 Task: Apply language "Hindi".
Action: Mouse pressed left at (957, 145)
Screenshot: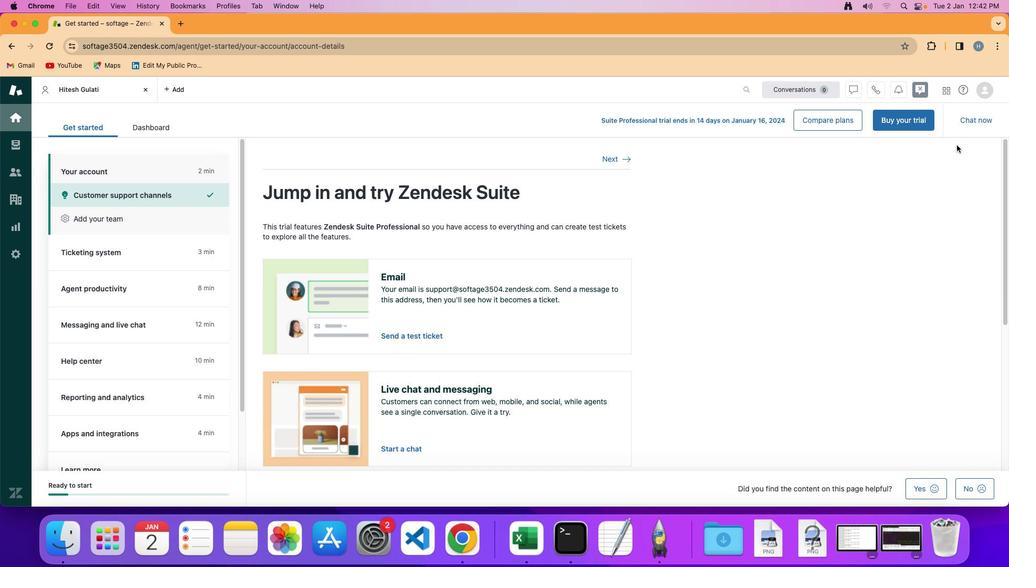 
Action: Mouse moved to (977, 89)
Screenshot: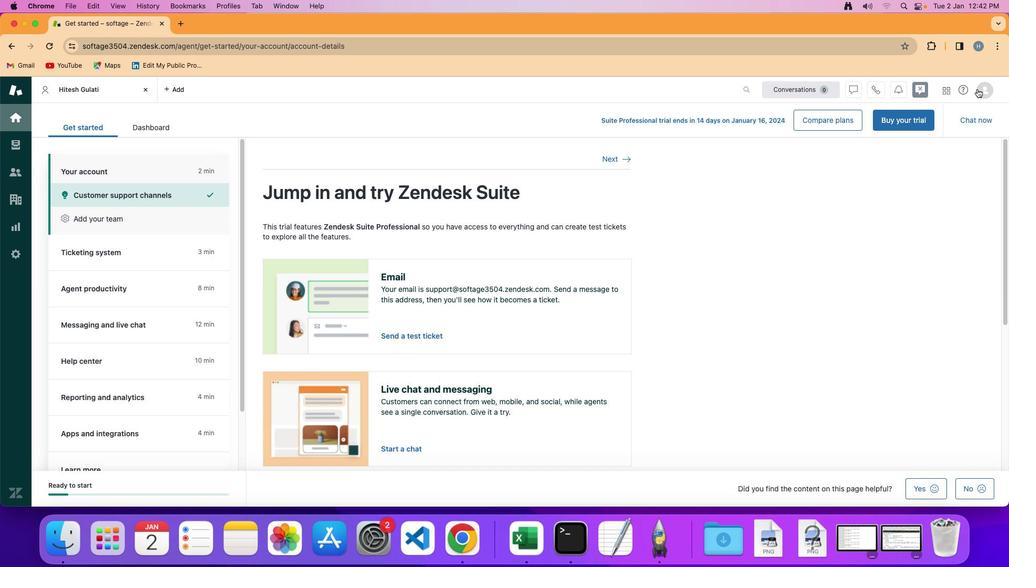 
Action: Mouse pressed left at (977, 89)
Screenshot: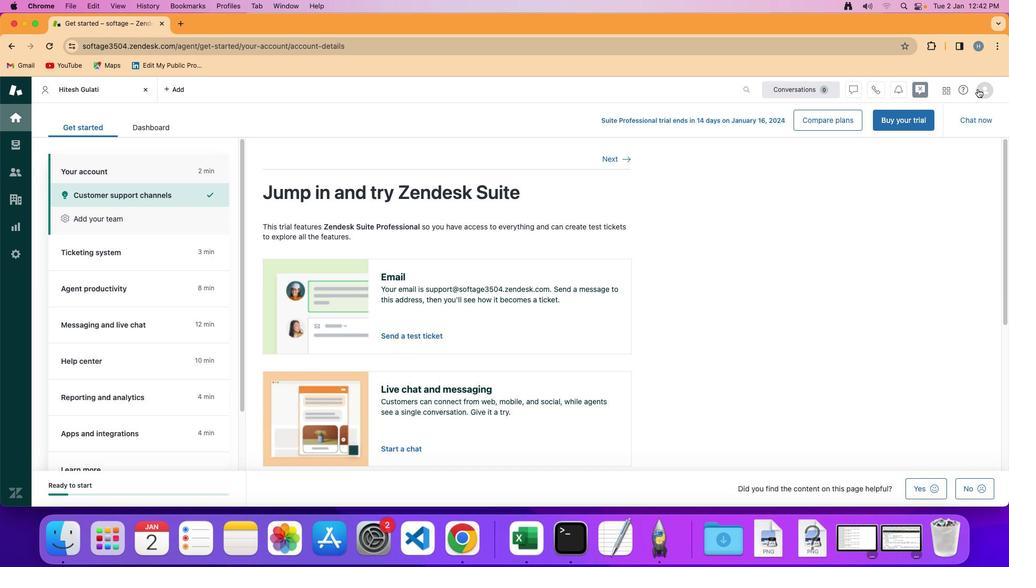 
Action: Mouse moved to (964, 124)
Screenshot: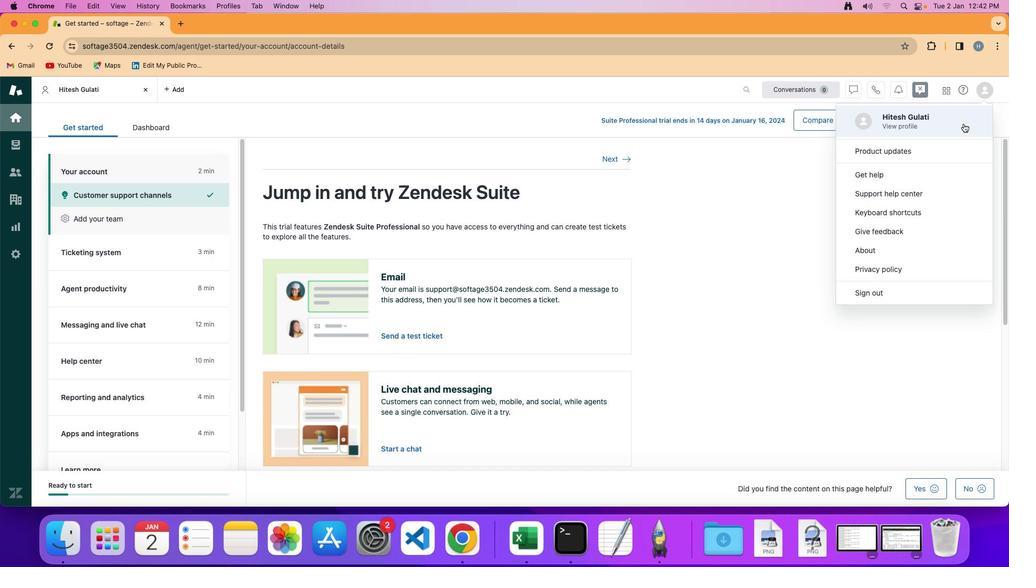 
Action: Mouse pressed left at (964, 124)
Screenshot: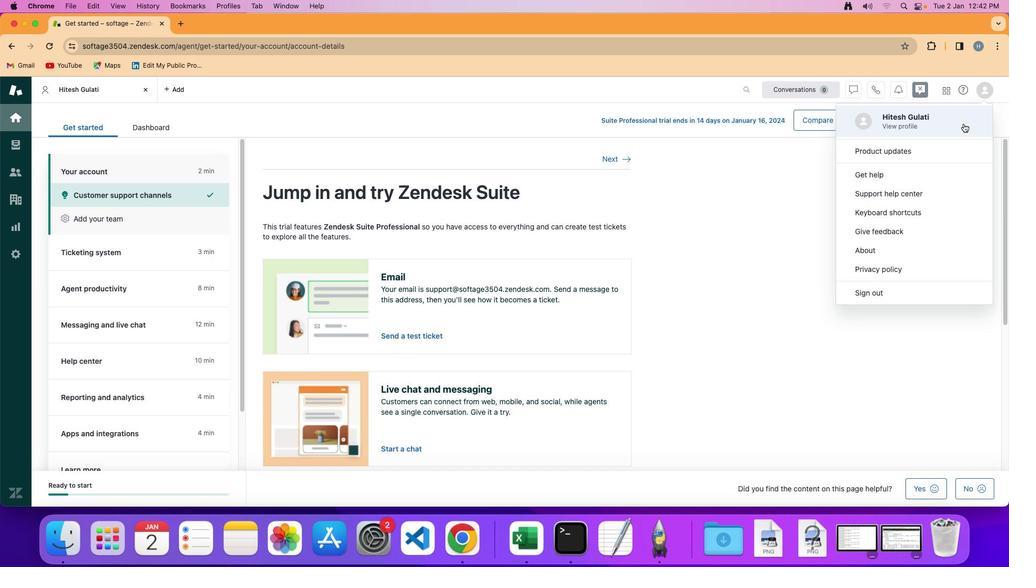 
Action: Mouse moved to (120, 403)
Screenshot: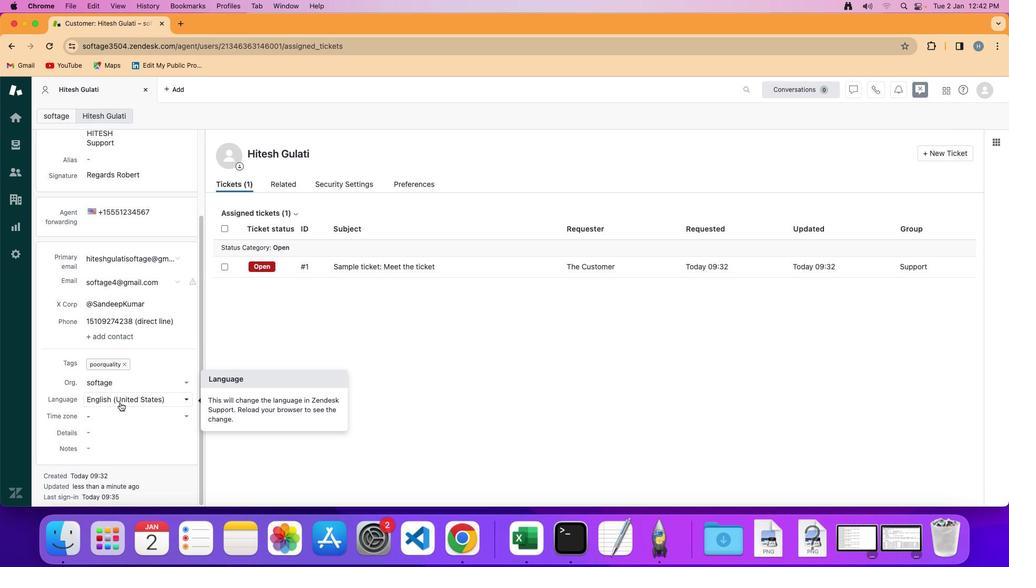
Action: Mouse scrolled (120, 403) with delta (0, 0)
Screenshot: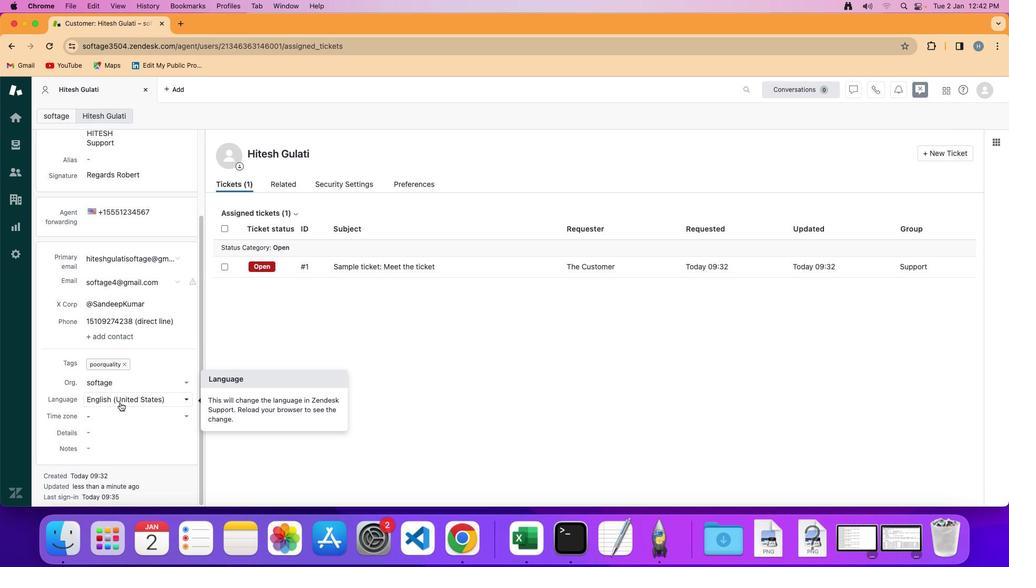 
Action: Mouse scrolled (120, 403) with delta (0, 0)
Screenshot: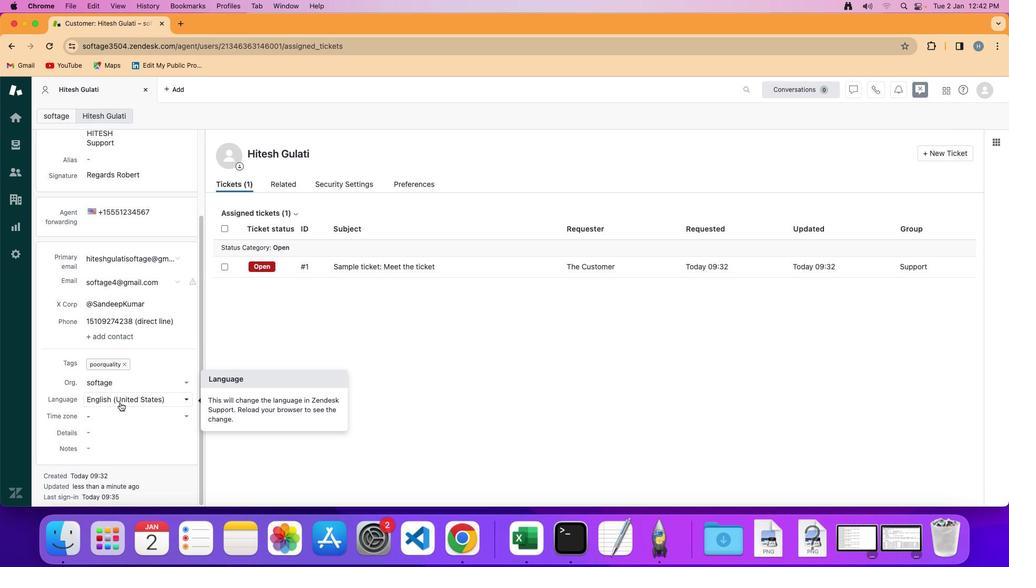 
Action: Mouse scrolled (120, 403) with delta (0, 0)
Screenshot: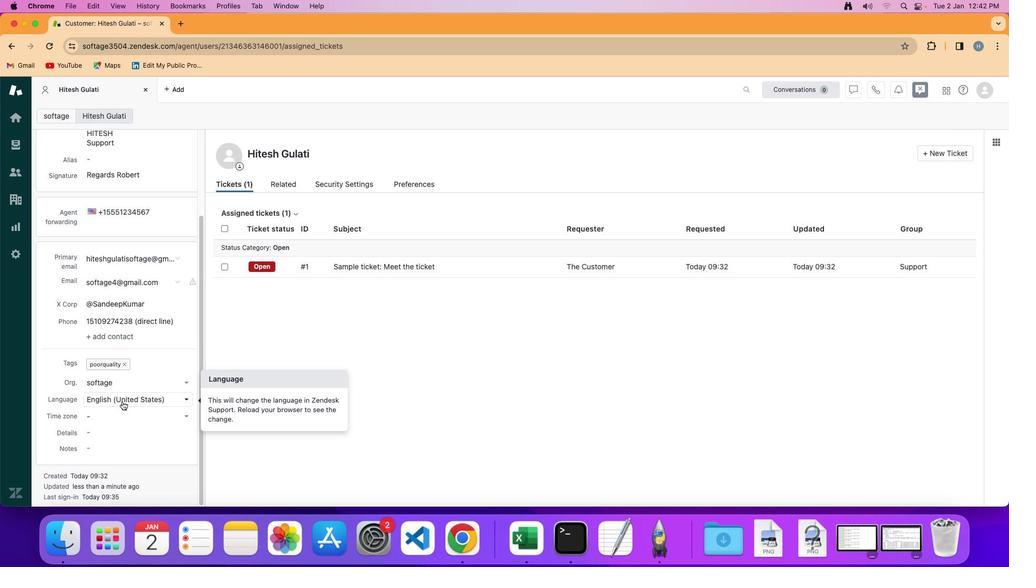
Action: Mouse moved to (124, 400)
Screenshot: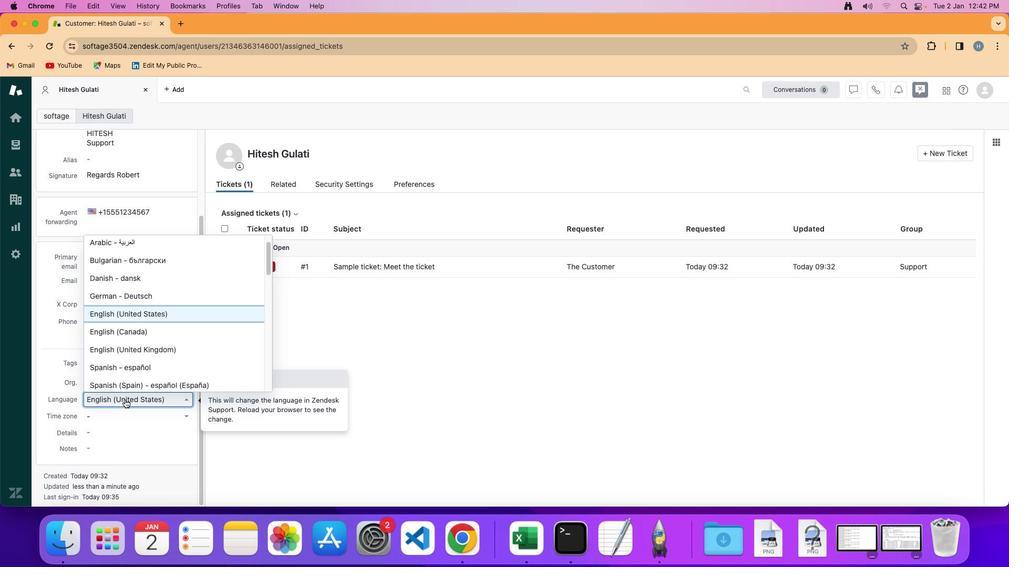 
Action: Mouse pressed left at (124, 400)
Screenshot: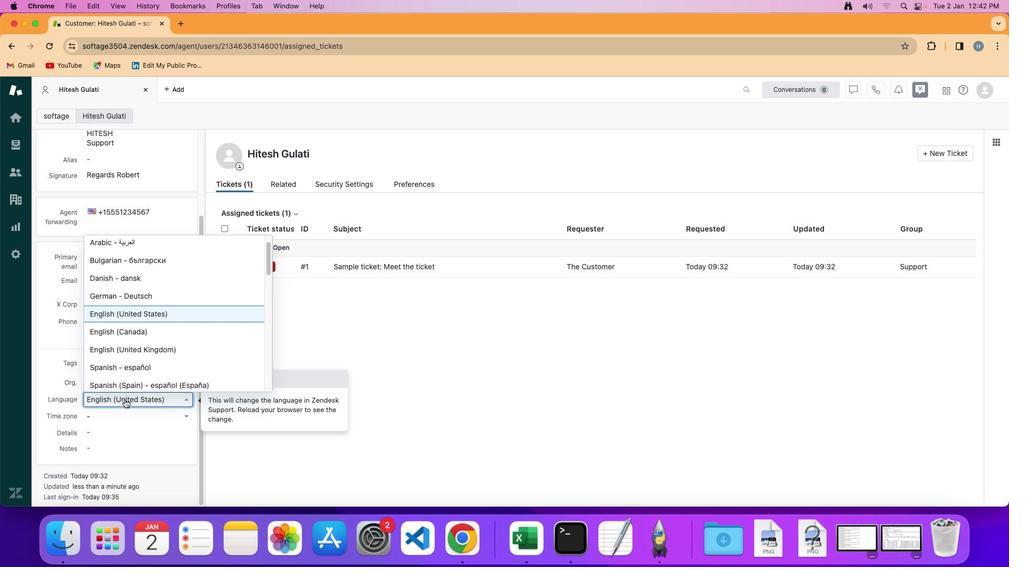 
Action: Mouse moved to (170, 325)
Screenshot: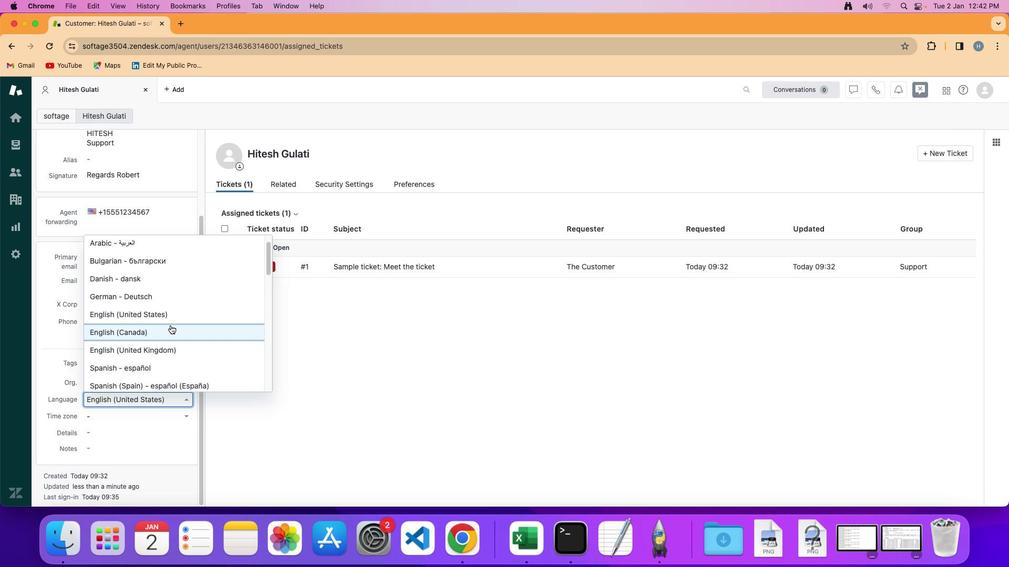 
Action: Mouse scrolled (170, 325) with delta (0, 0)
Screenshot: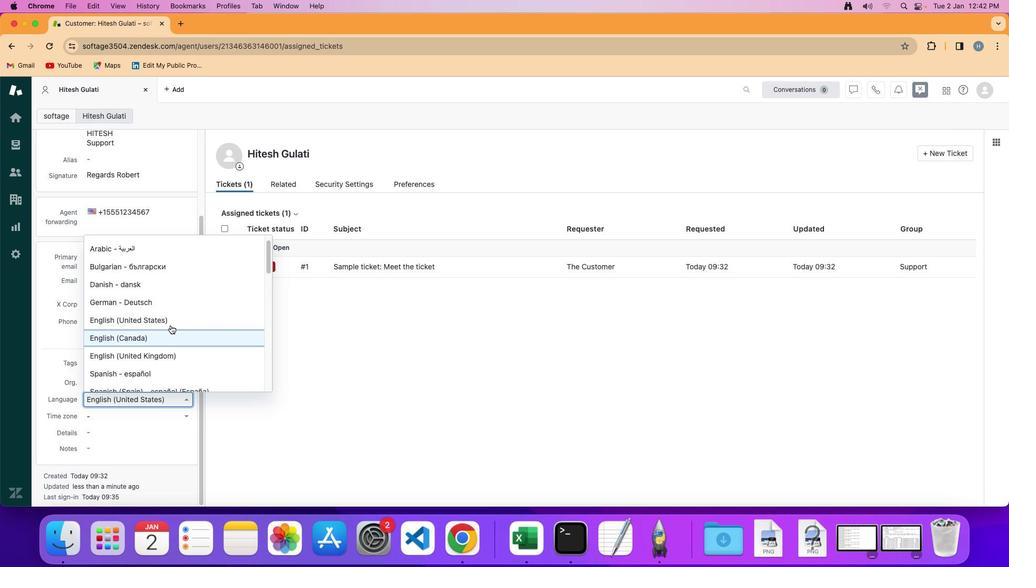 
Action: Mouse scrolled (170, 325) with delta (0, 0)
Screenshot: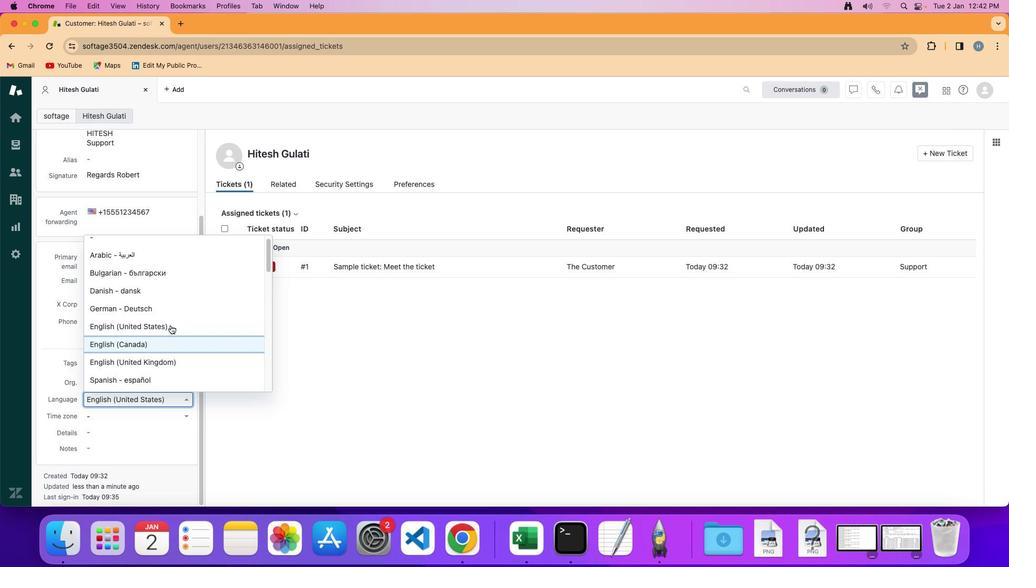 
Action: Mouse scrolled (170, 325) with delta (0, 2)
Screenshot: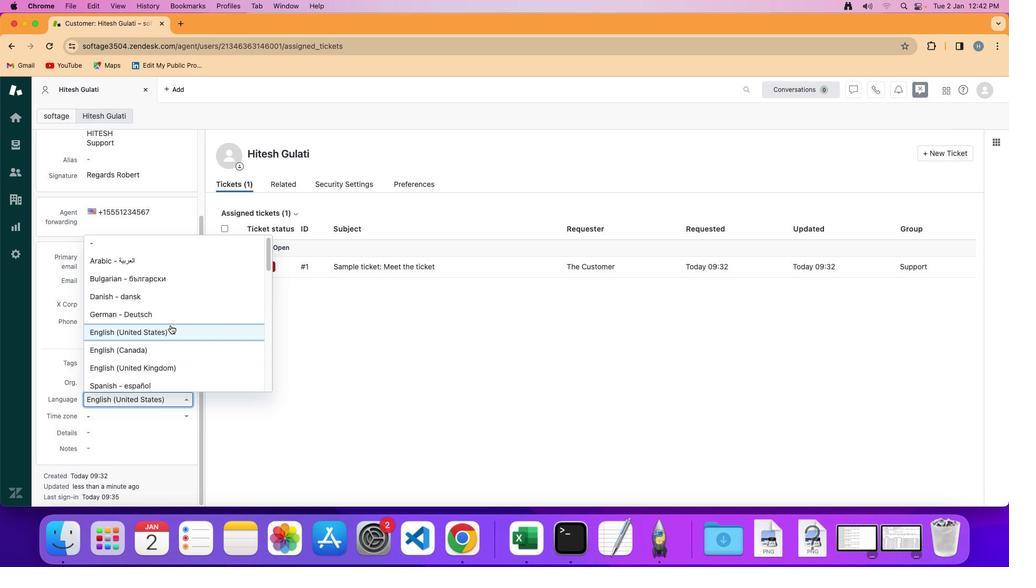 
Action: Mouse scrolled (170, 325) with delta (0, 3)
Screenshot: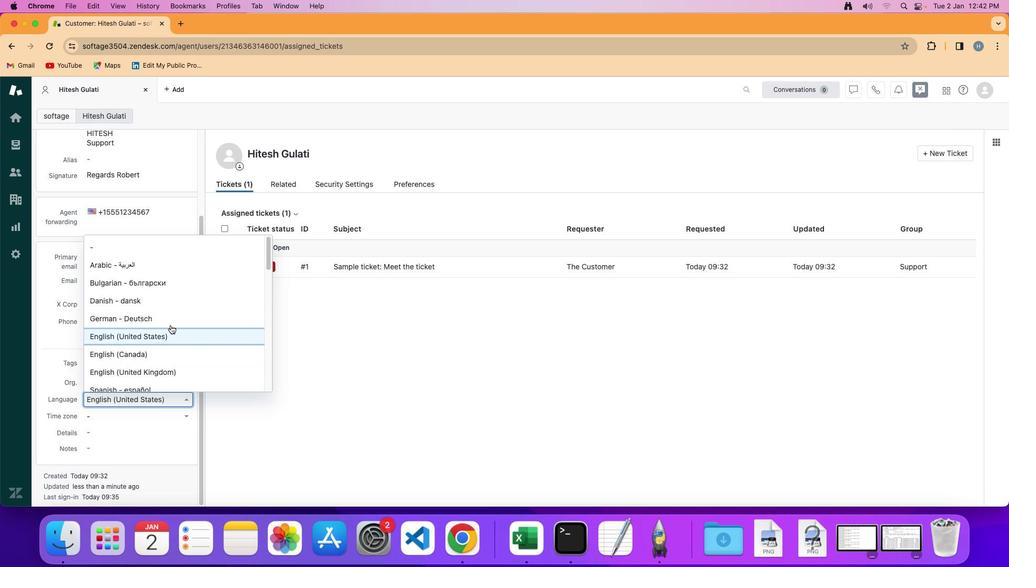 
Action: Mouse moved to (171, 324)
Screenshot: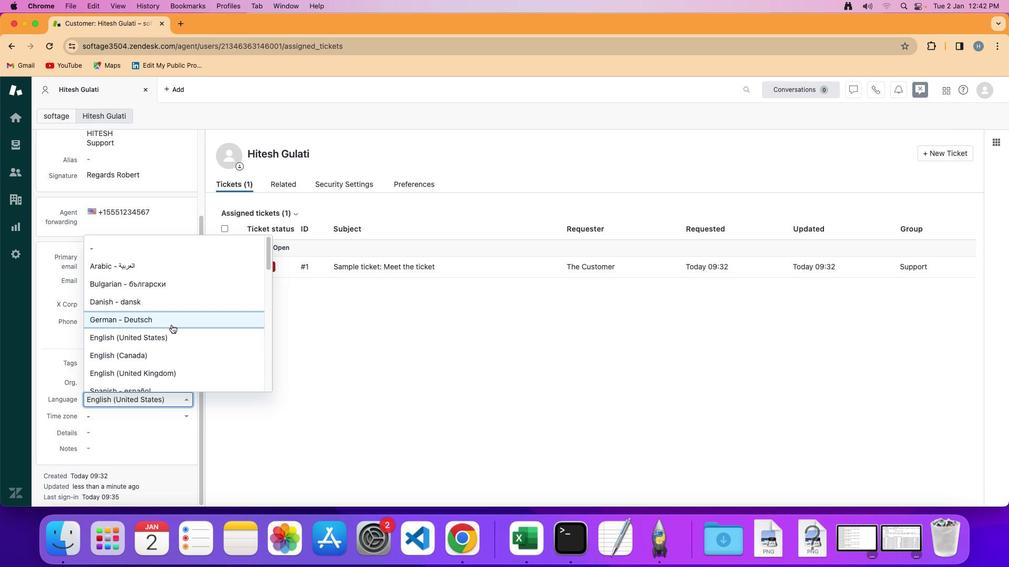 
Action: Key pressed 'h''i''n'
Screenshot: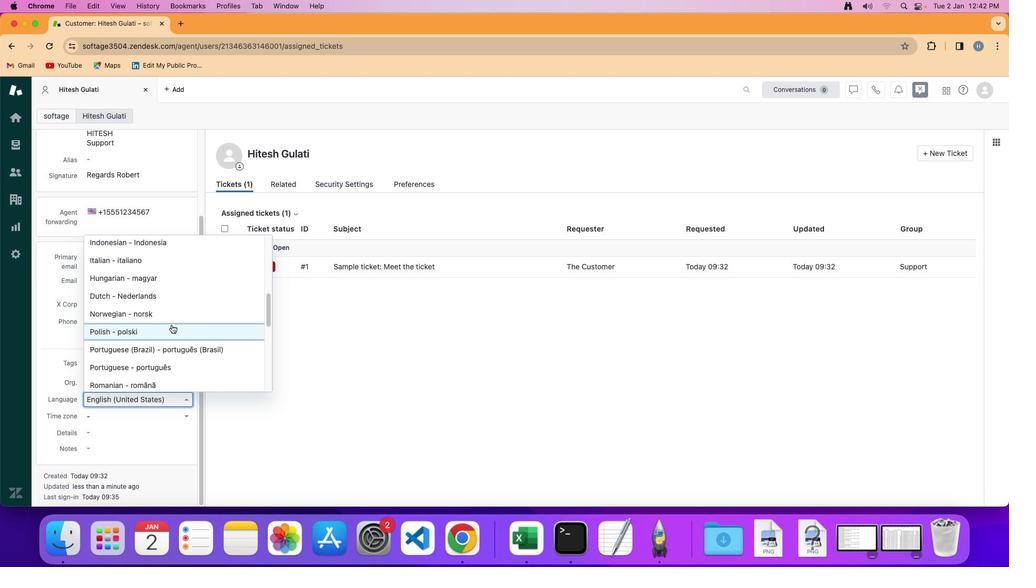 
Action: Mouse moved to (172, 324)
Screenshot: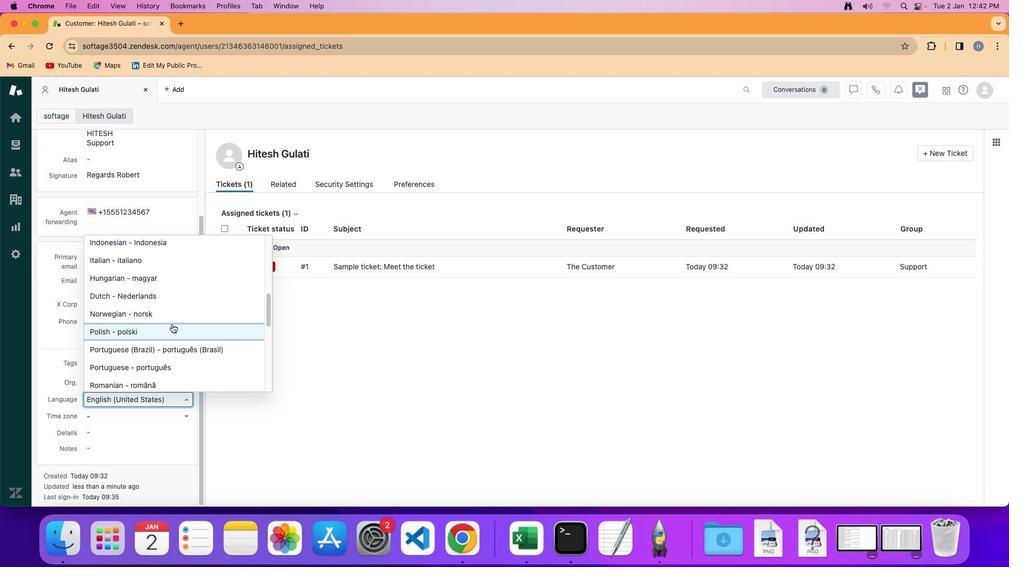 
Action: Mouse scrolled (172, 324) with delta (0, 0)
Screenshot: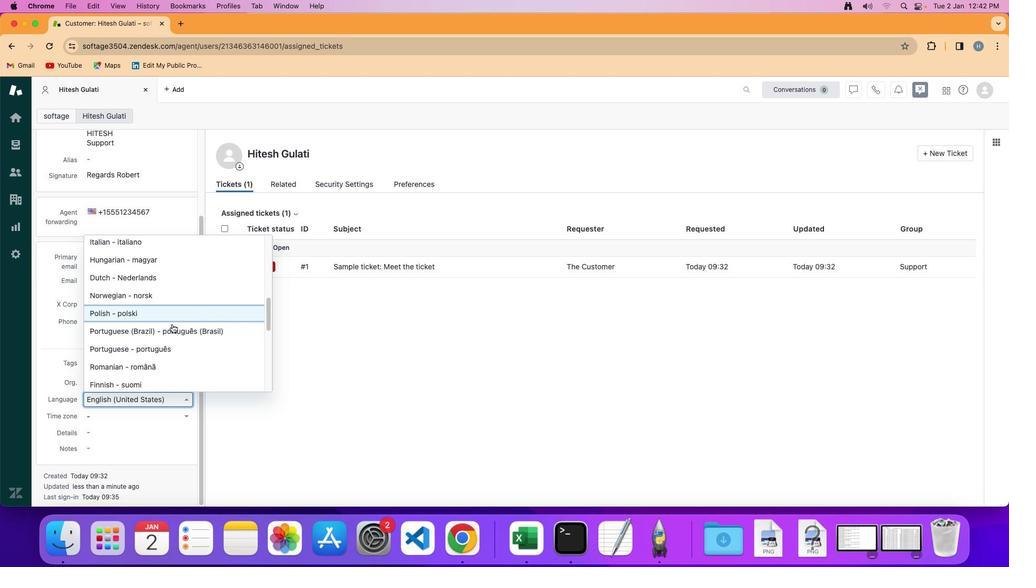
Action: Mouse scrolled (172, 324) with delta (0, 0)
Screenshot: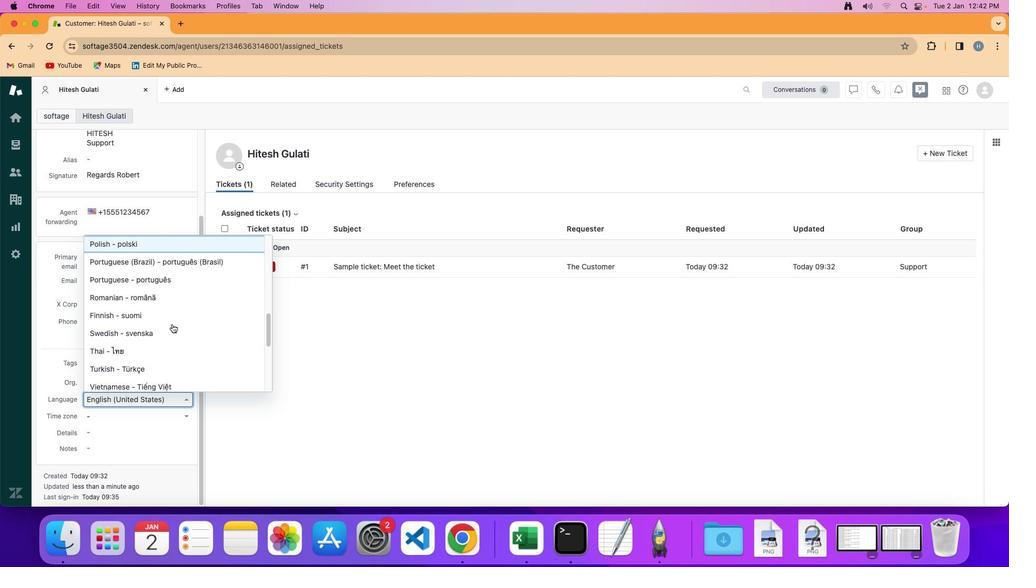 
Action: Mouse scrolled (172, 324) with delta (0, -2)
Screenshot: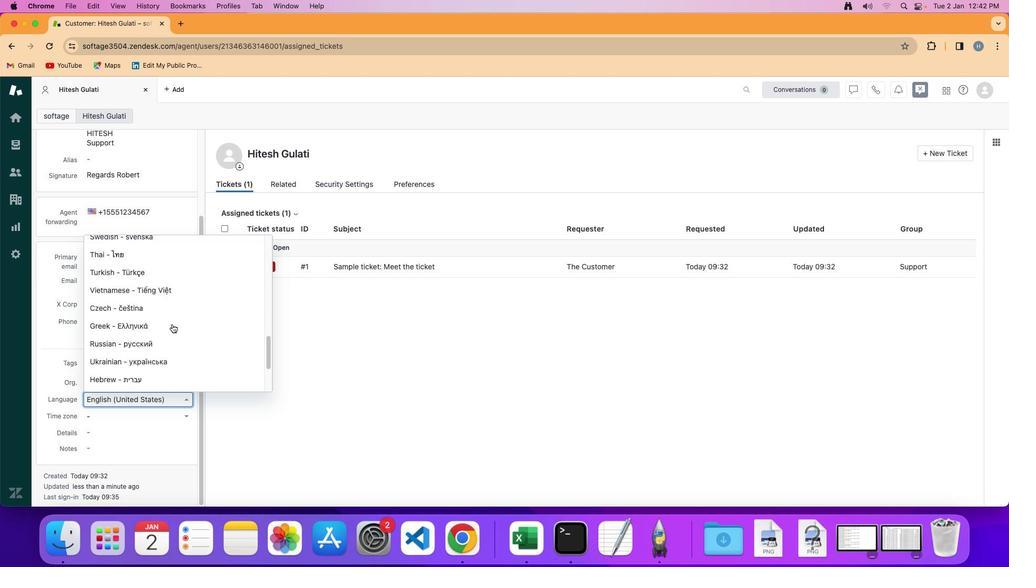 
Action: Mouse scrolled (172, 324) with delta (0, -3)
Screenshot: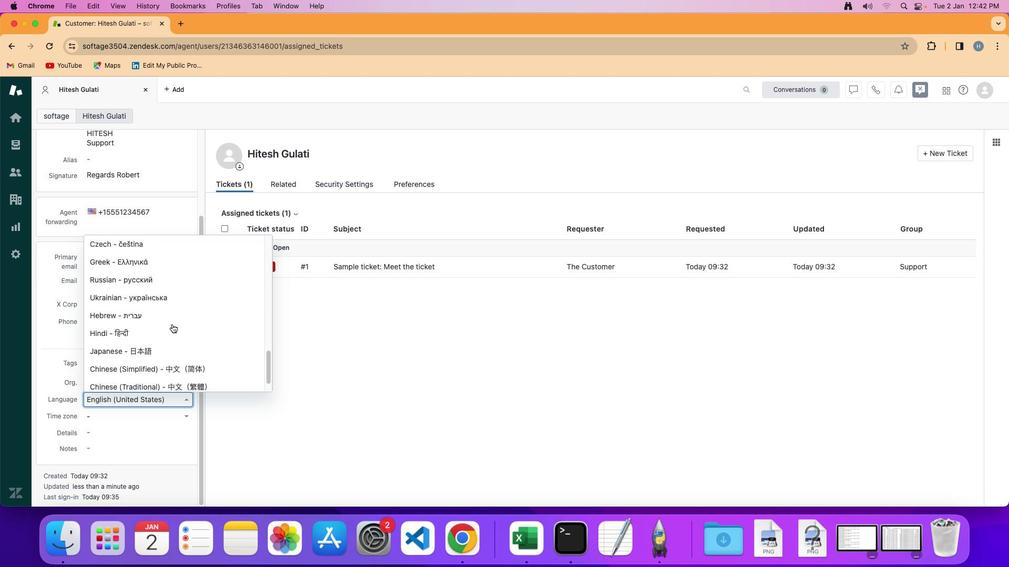 
Action: Mouse scrolled (172, 324) with delta (0, -3)
Screenshot: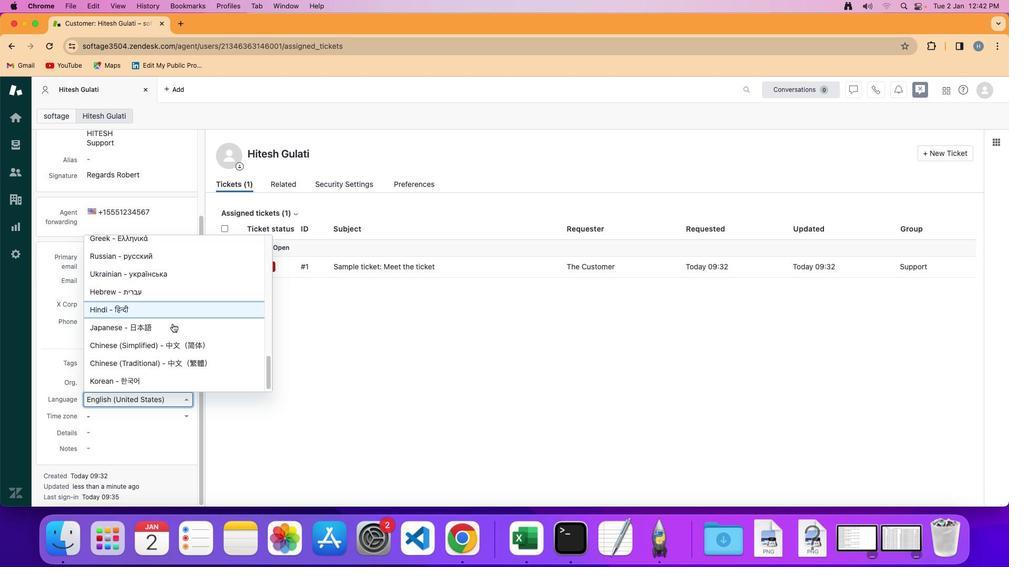 
Action: Mouse moved to (175, 327)
Screenshot: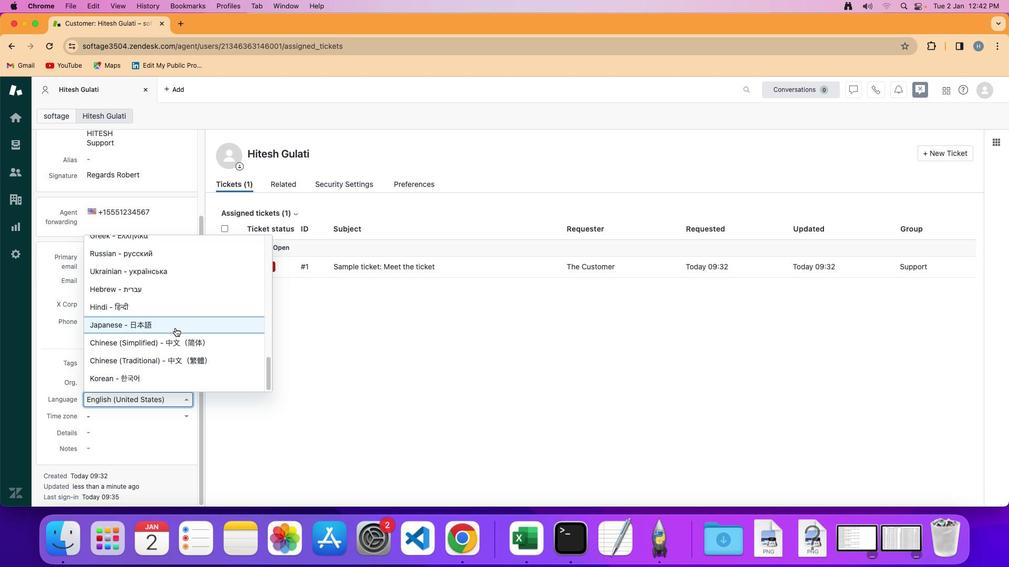 
Action: Mouse scrolled (175, 327) with delta (0, 0)
Screenshot: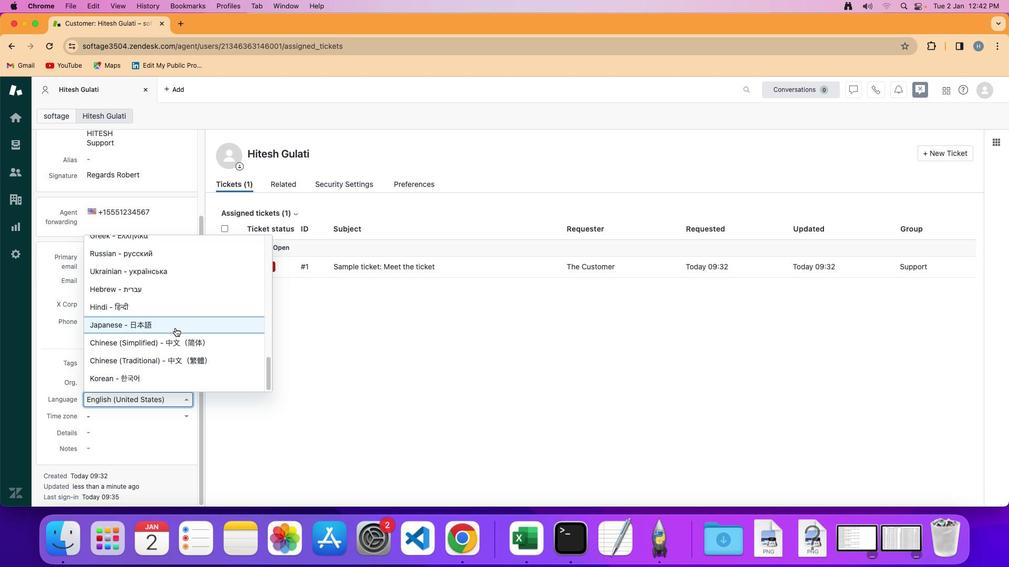 
Action: Mouse scrolled (175, 327) with delta (0, 0)
Screenshot: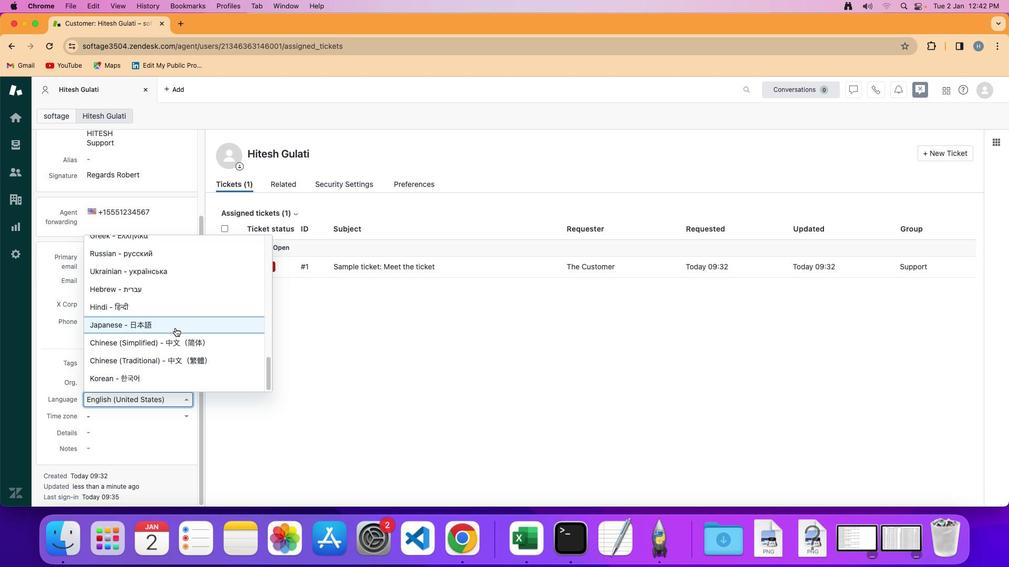 
Action: Mouse scrolled (175, 327) with delta (0, 0)
Screenshot: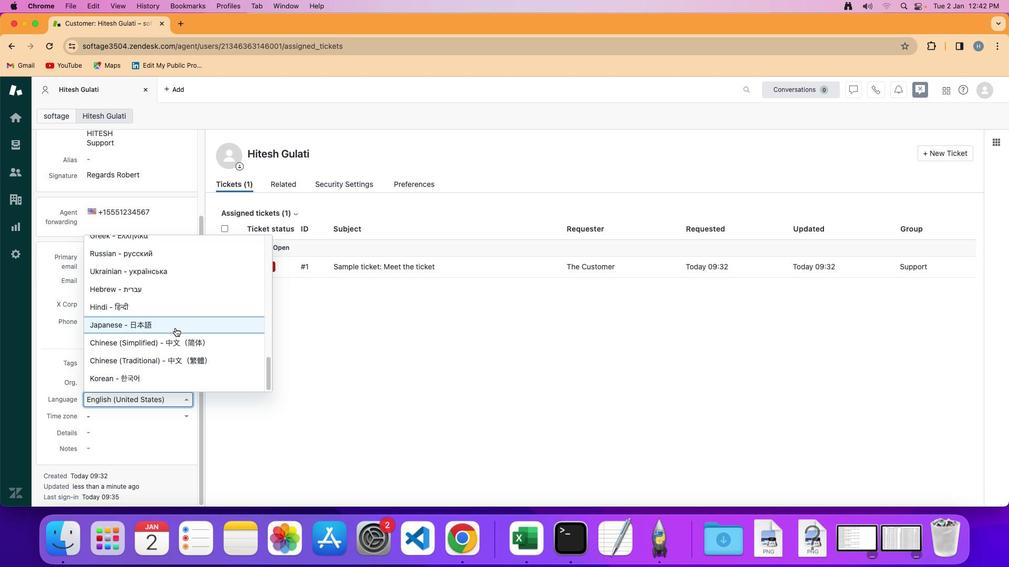 
Action: Mouse scrolled (175, 327) with delta (0, -1)
Screenshot: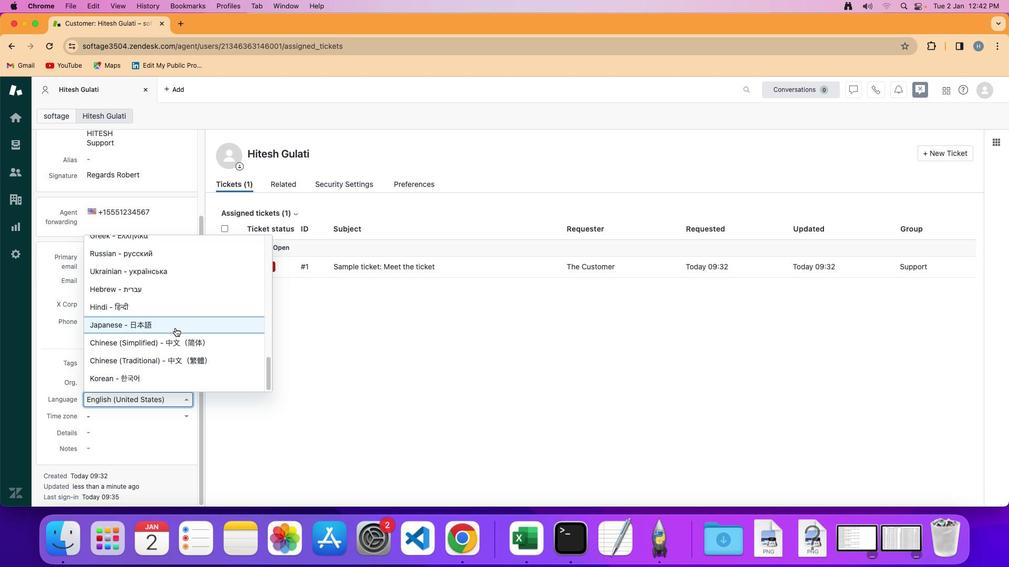 
Action: Mouse scrolled (175, 327) with delta (0, -2)
Screenshot: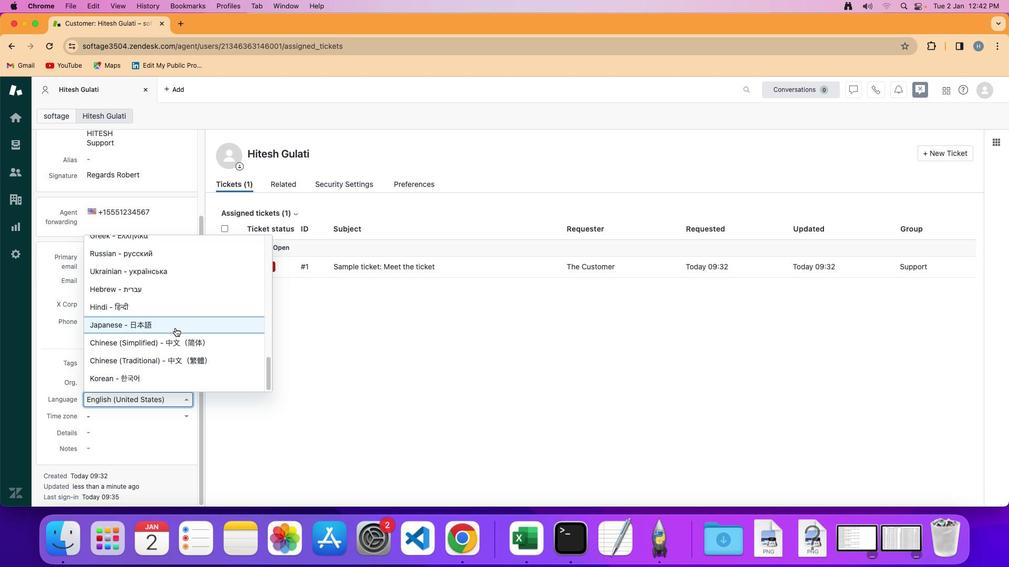 
Action: Mouse scrolled (175, 327) with delta (0, -3)
Screenshot: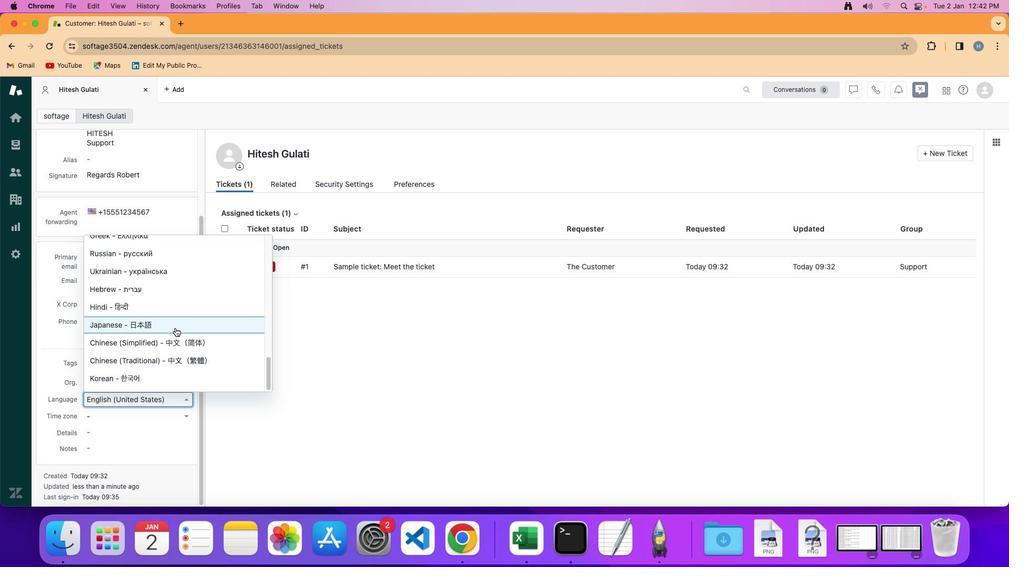 
Action: Mouse scrolled (175, 327) with delta (0, -3)
Screenshot: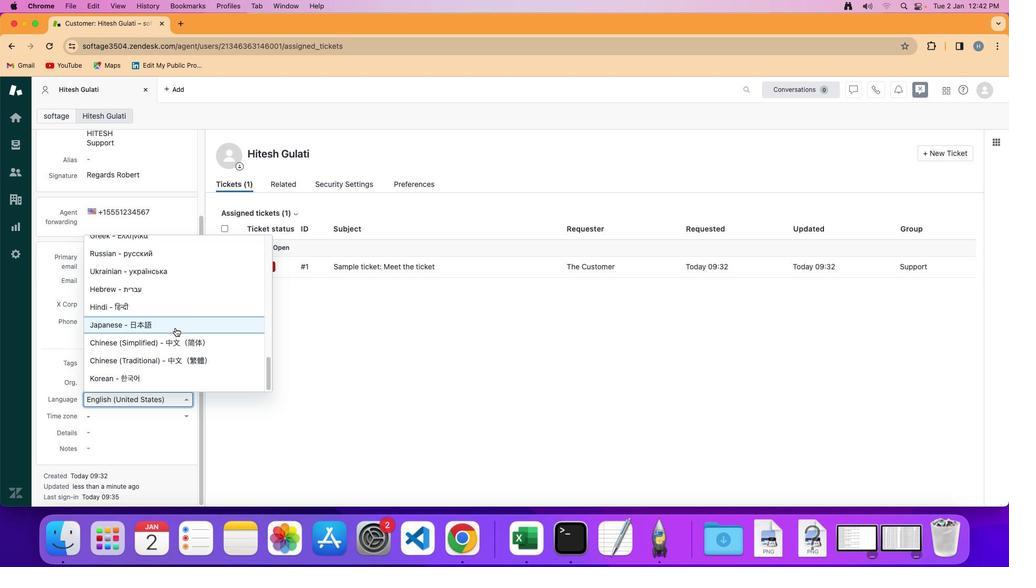 
Action: Mouse moved to (160, 306)
Screenshot: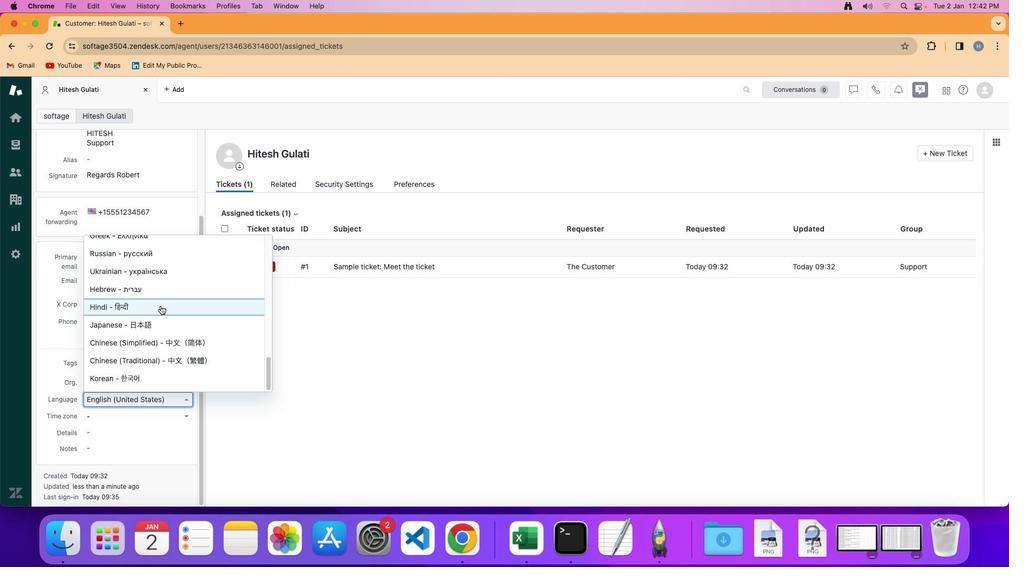 
Action: Mouse pressed left at (160, 306)
Screenshot: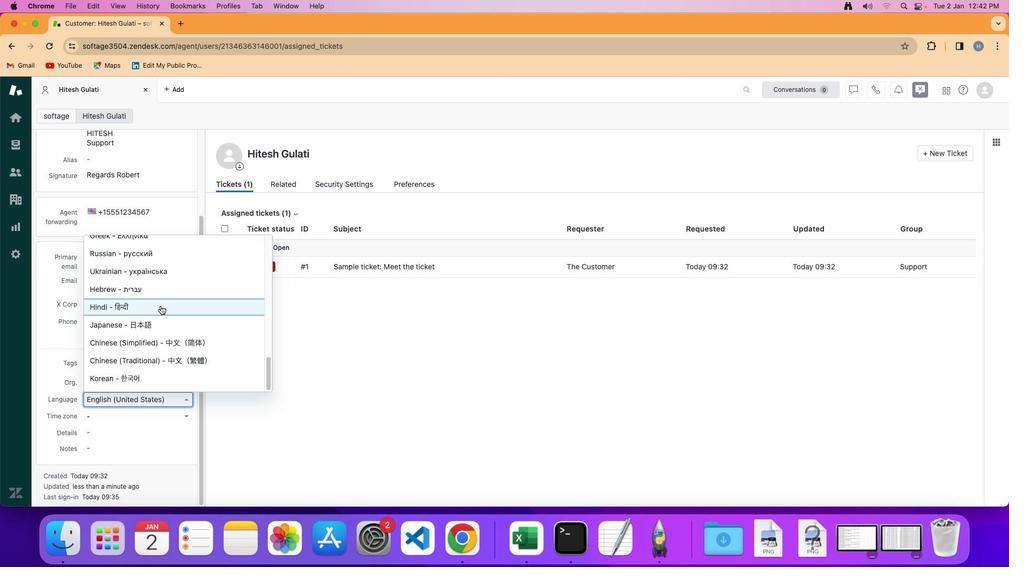 
Action: Mouse moved to (351, 367)
Screenshot: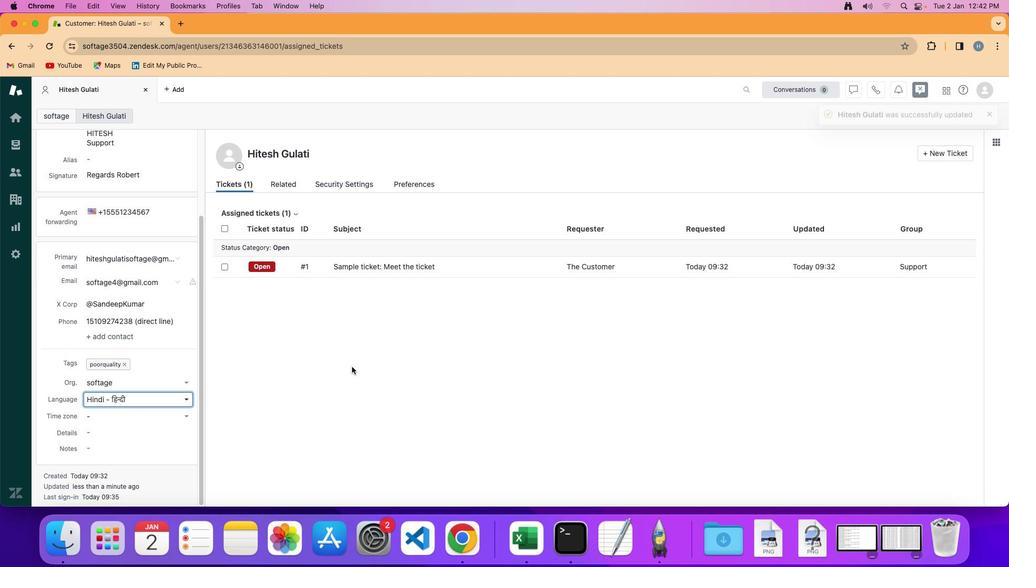 
Action: Mouse pressed left at (351, 367)
Screenshot: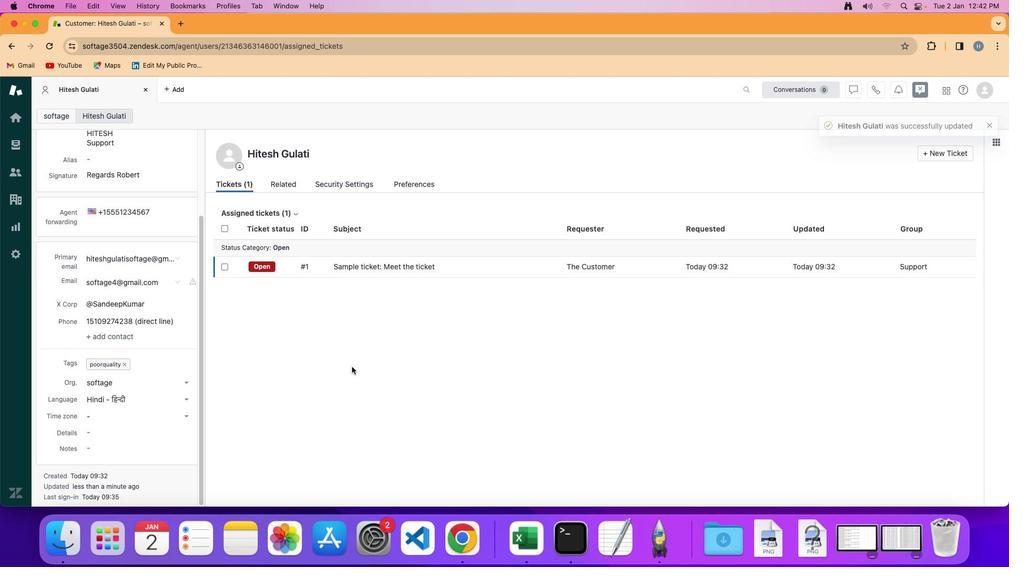 
